 Task: Create List Brand Experience Mapping in Board Customer Advocacy Best Practices to Workspace Equipment Financing. Create List Brand Engagement Metrics in Board Content Localization and Translation to Workspace Equipment Financing. Create List Brand Performance Metrics in Board Diversity and Inclusion Employee Resource Group Event Planning and Execution to Workspace Equipment Financing
Action: Mouse moved to (100, 359)
Screenshot: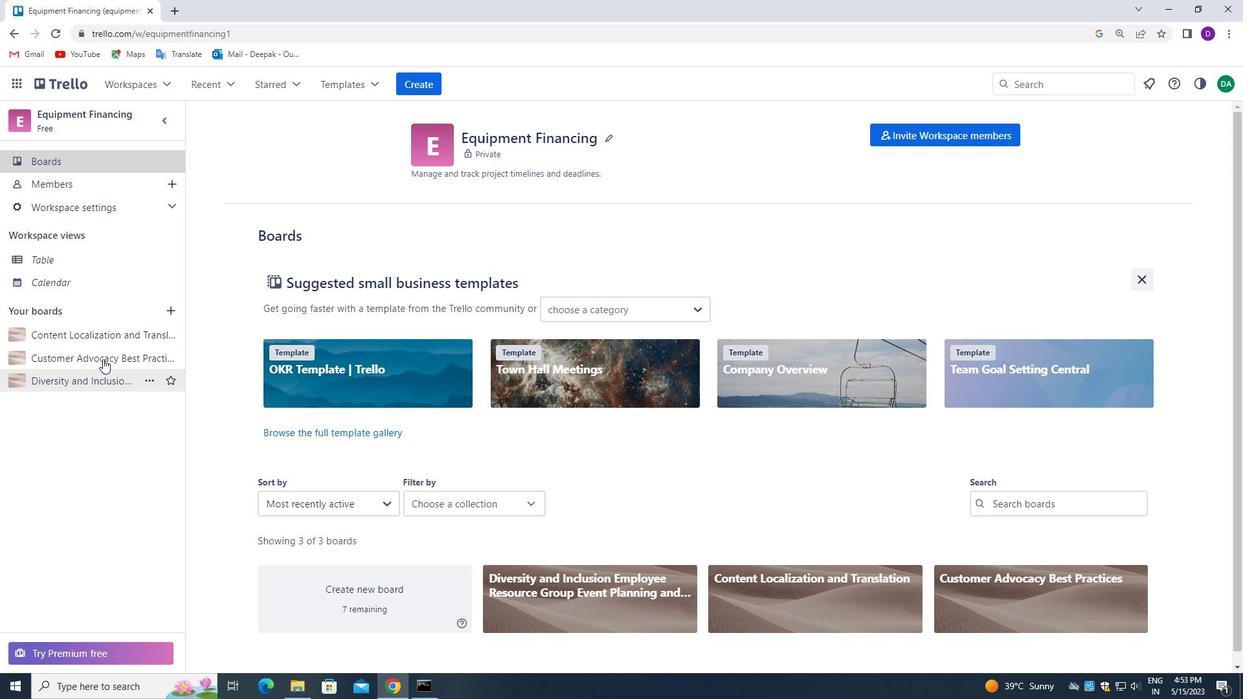 
Action: Mouse pressed left at (100, 359)
Screenshot: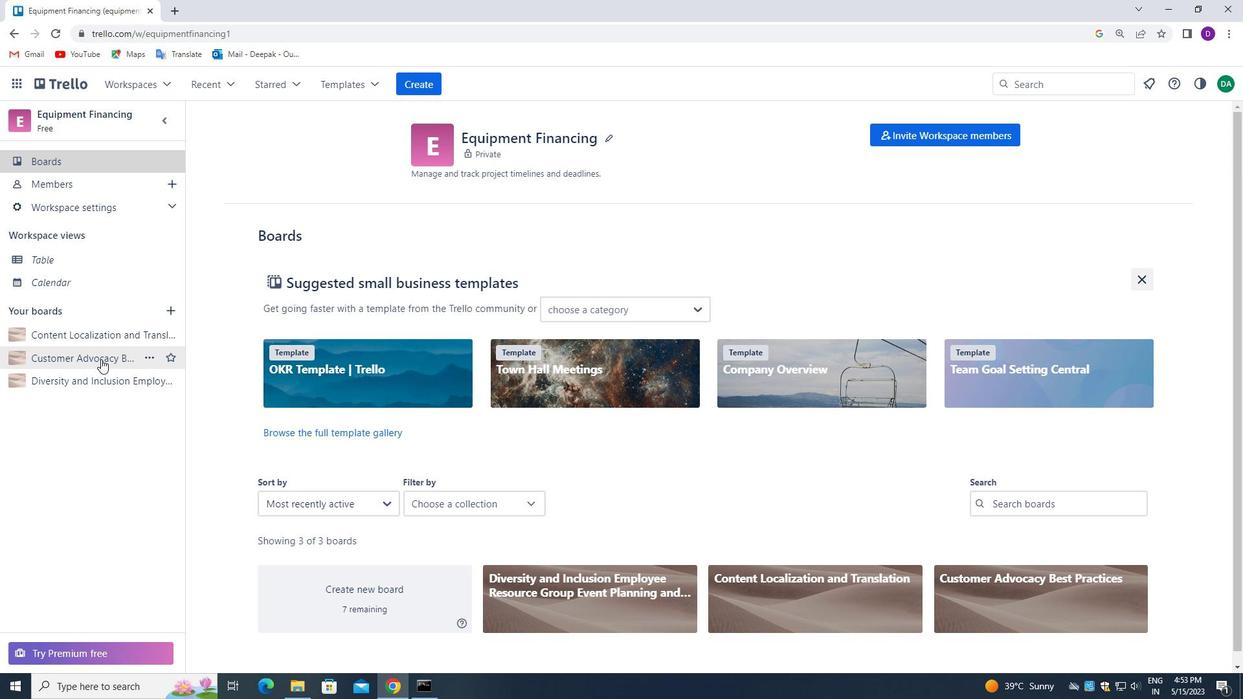 
Action: Mouse moved to (681, 162)
Screenshot: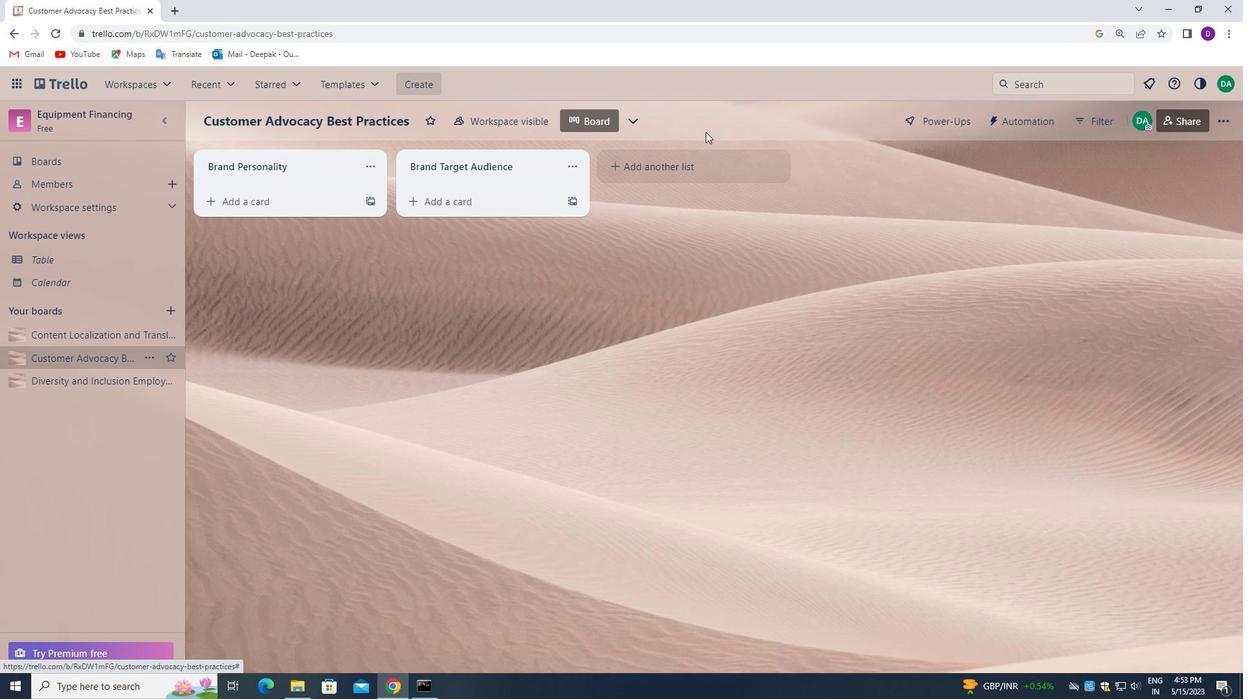 
Action: Mouse pressed left at (681, 162)
Screenshot: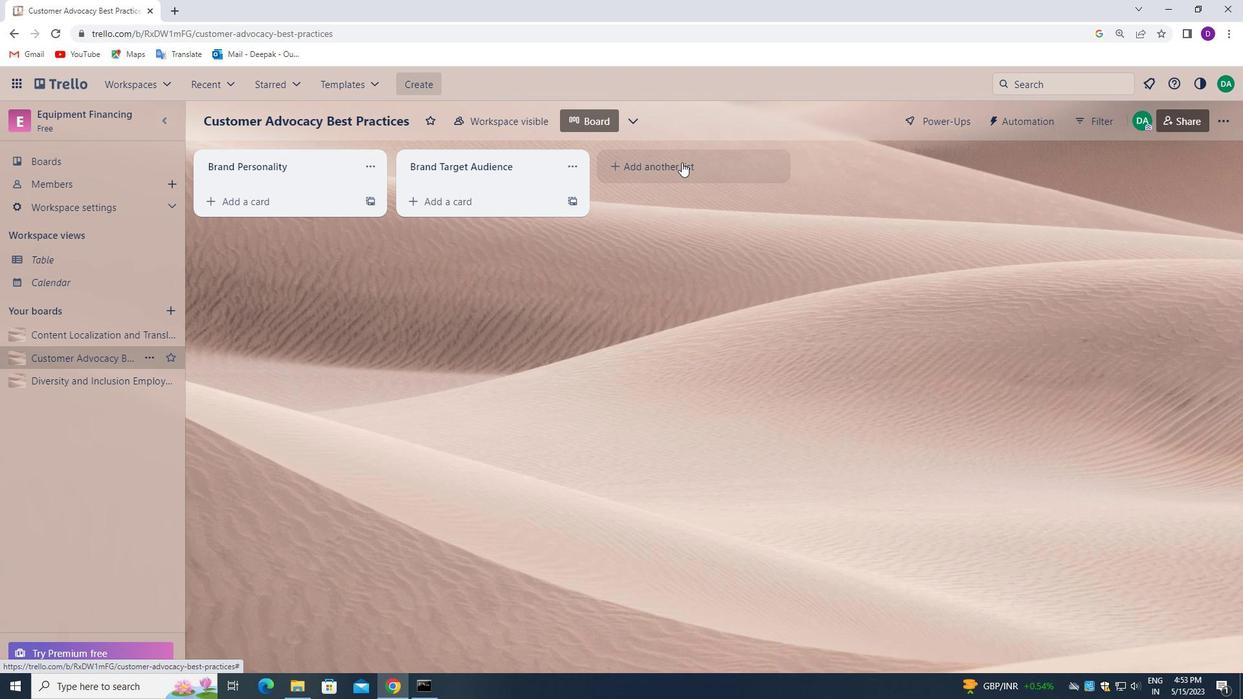 
Action: Mouse moved to (680, 167)
Screenshot: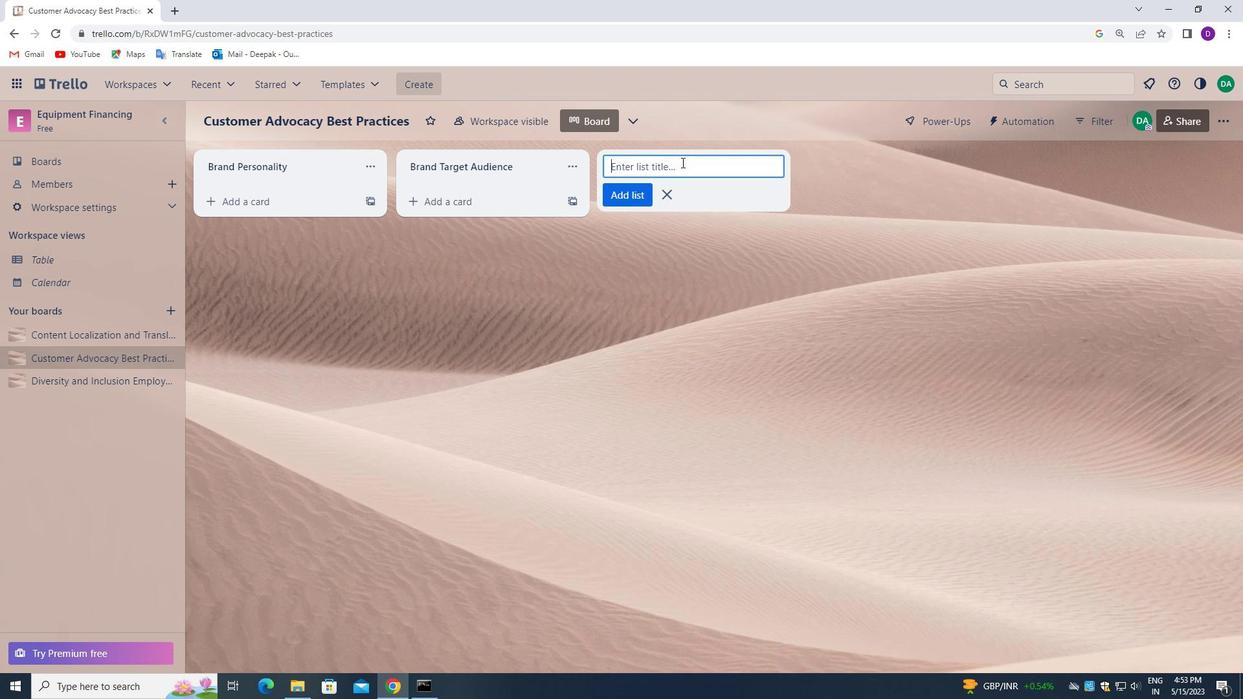 
Action: Key pressed <Key.shift>B
Screenshot: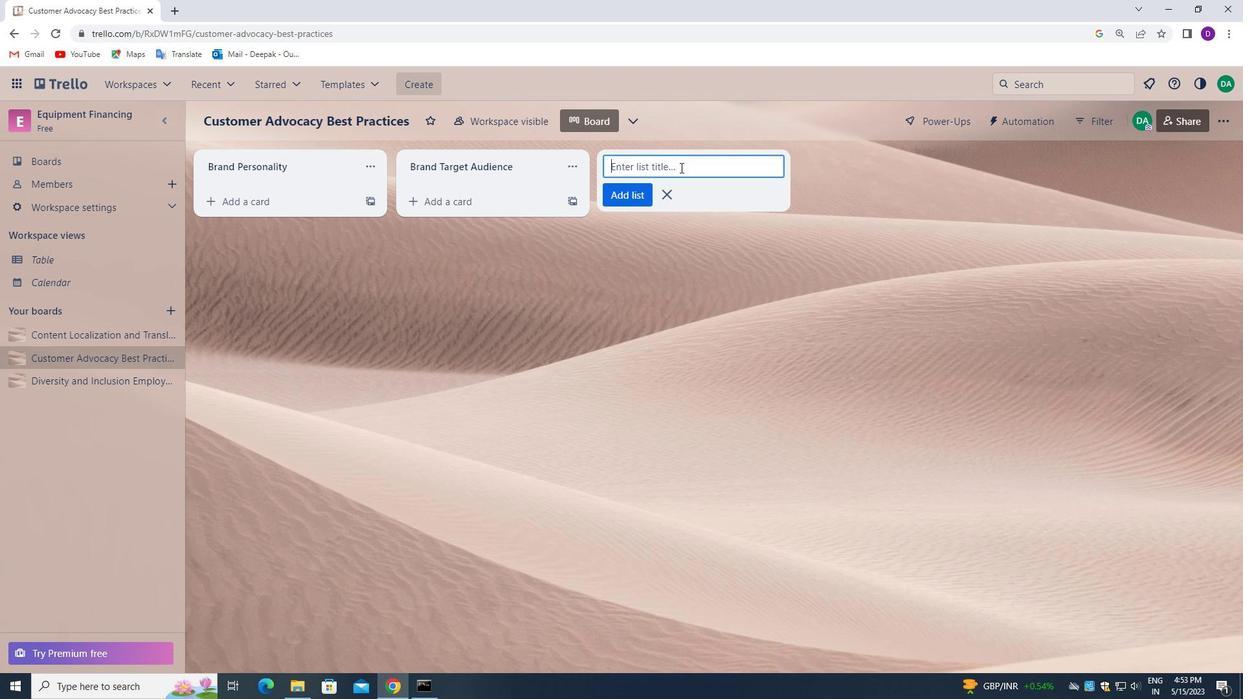 
Action: Mouse moved to (681, 169)
Screenshot: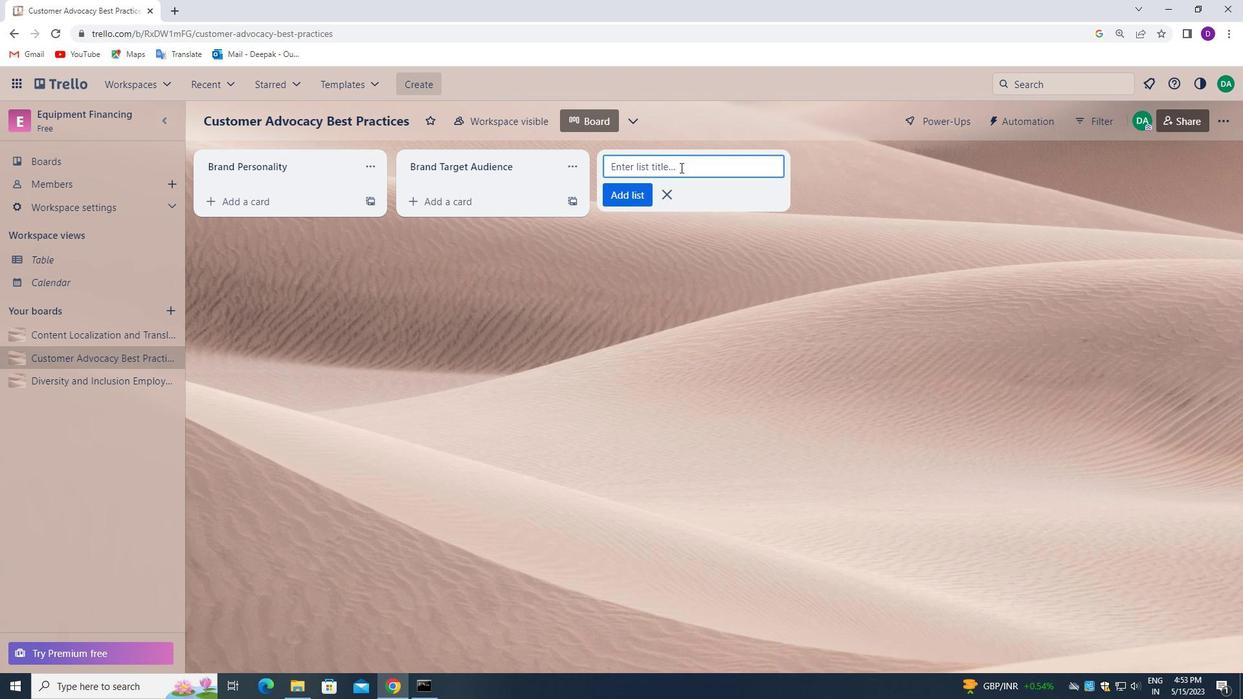 
Action: Key pressed RAND<Key.space><Key.shift>EXPERIENCE<Key.space><Key.shift>MAPPING
Screenshot: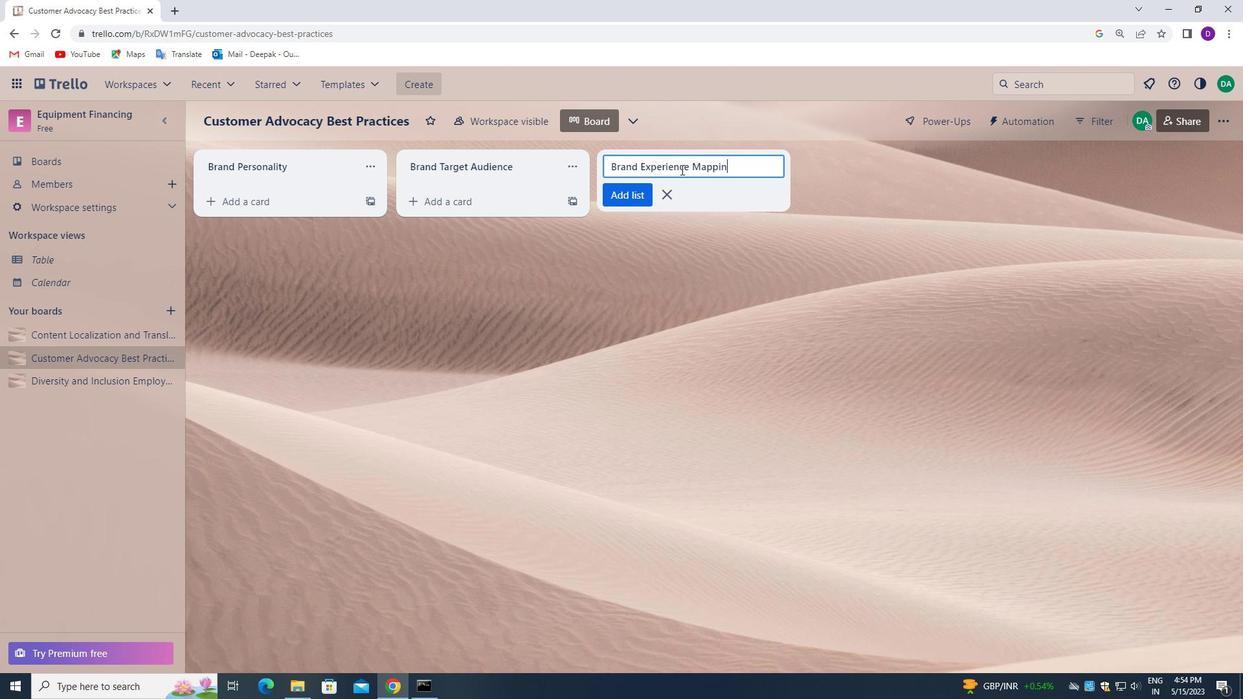 
Action: Mouse moved to (624, 199)
Screenshot: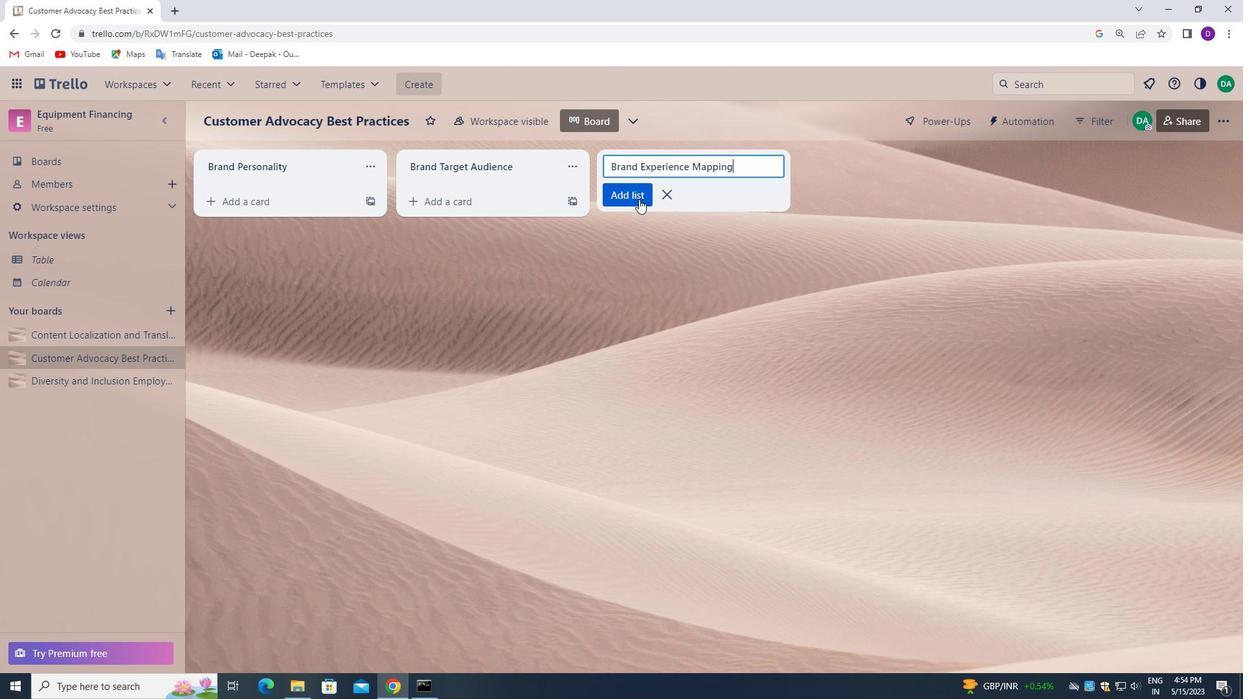 
Action: Mouse pressed left at (624, 199)
Screenshot: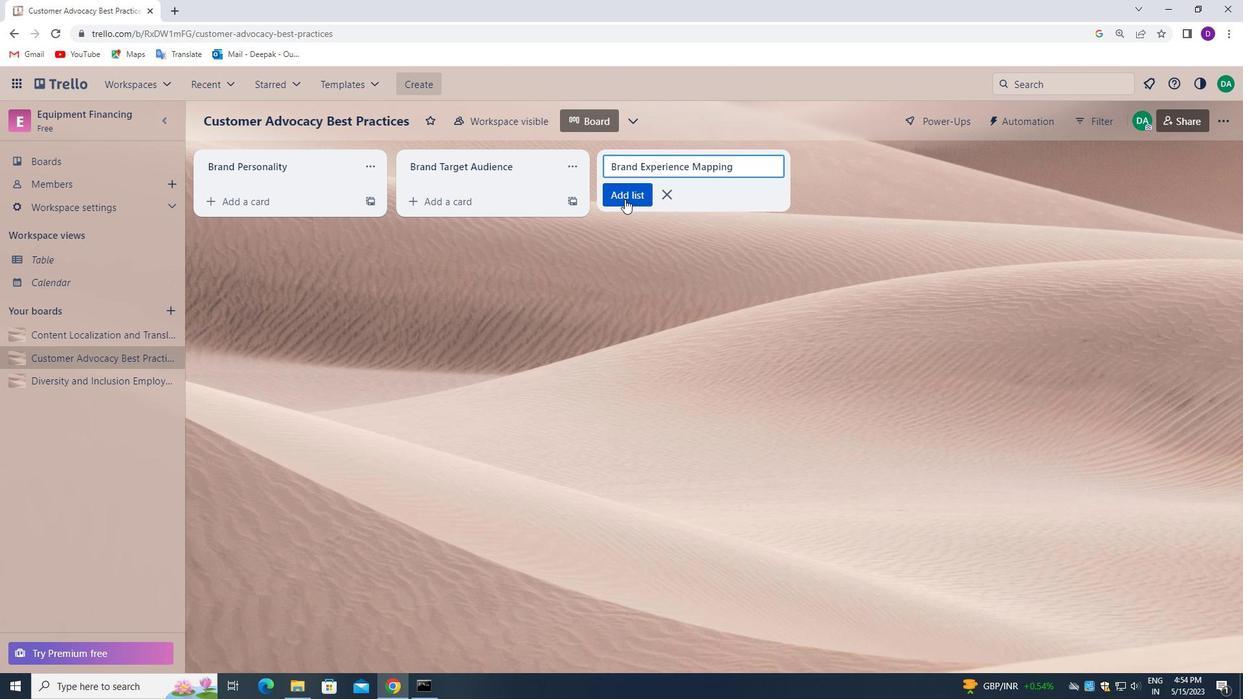 
Action: Mouse moved to (70, 335)
Screenshot: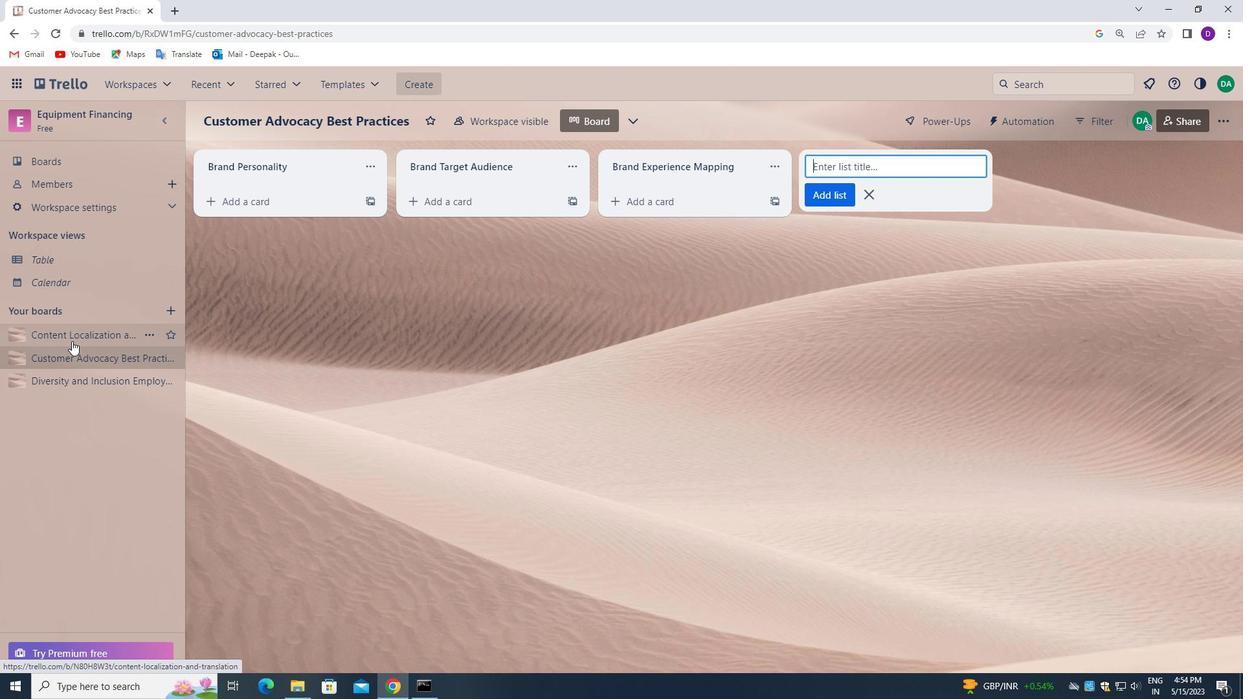 
Action: Mouse pressed left at (70, 335)
Screenshot: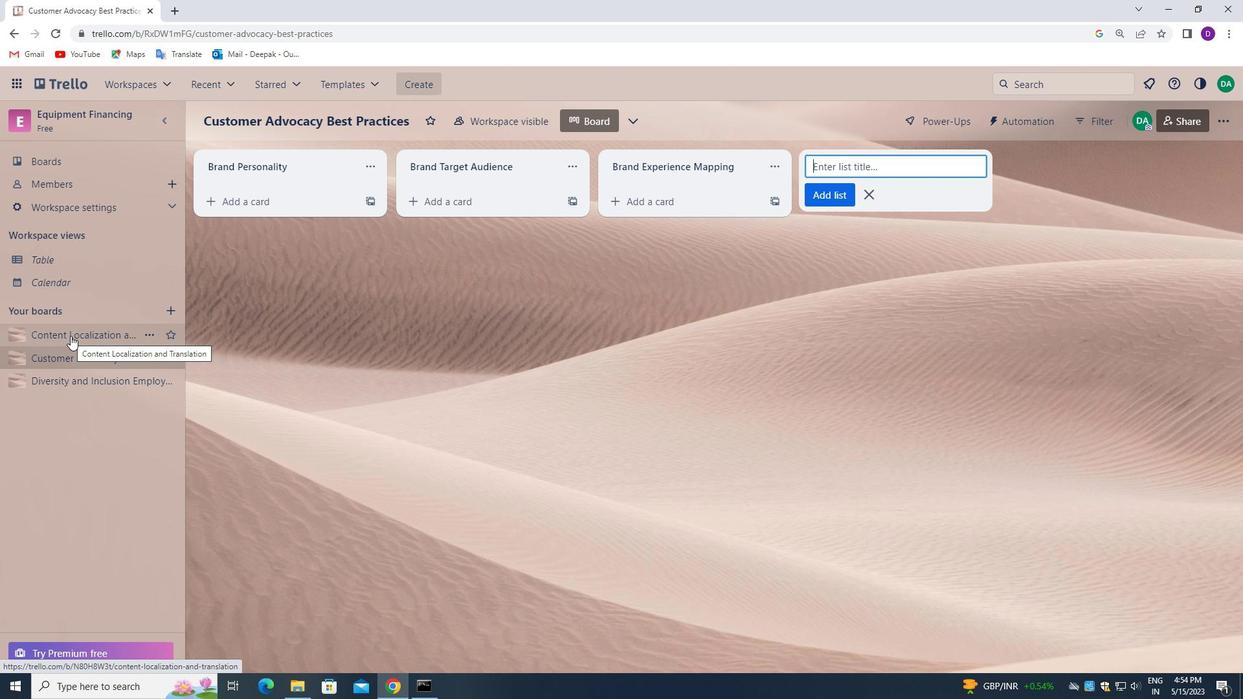 
Action: Mouse moved to (675, 171)
Screenshot: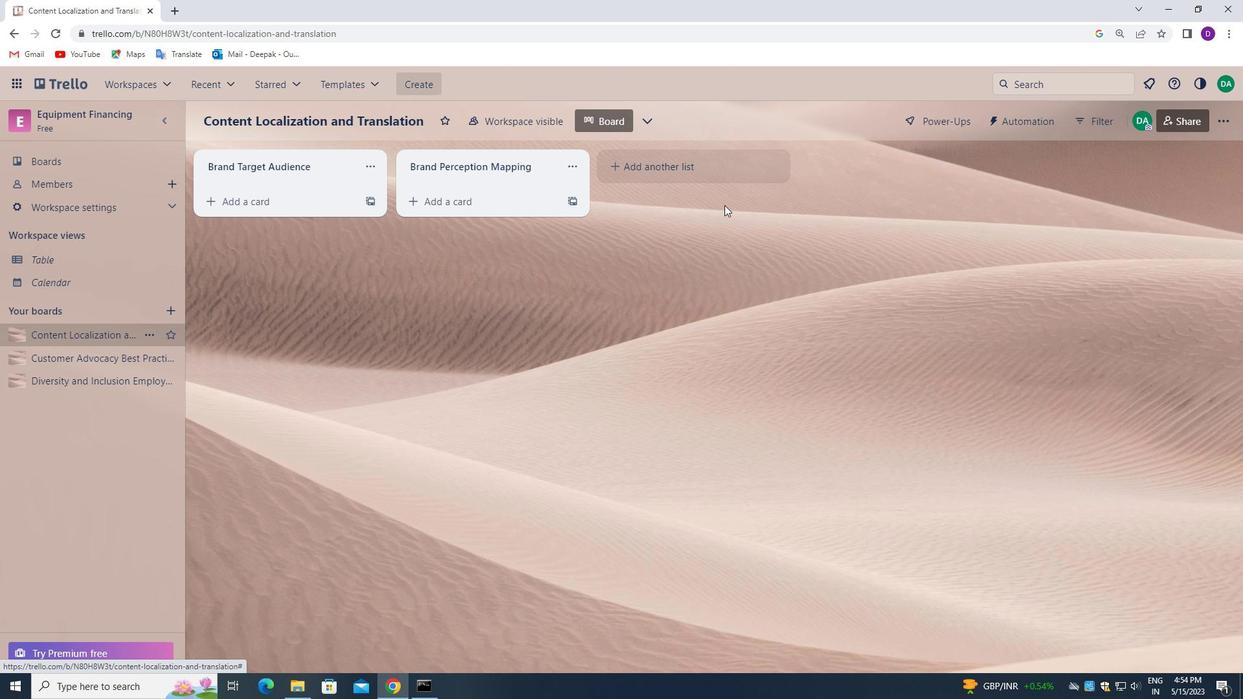 
Action: Mouse pressed left at (675, 171)
Screenshot: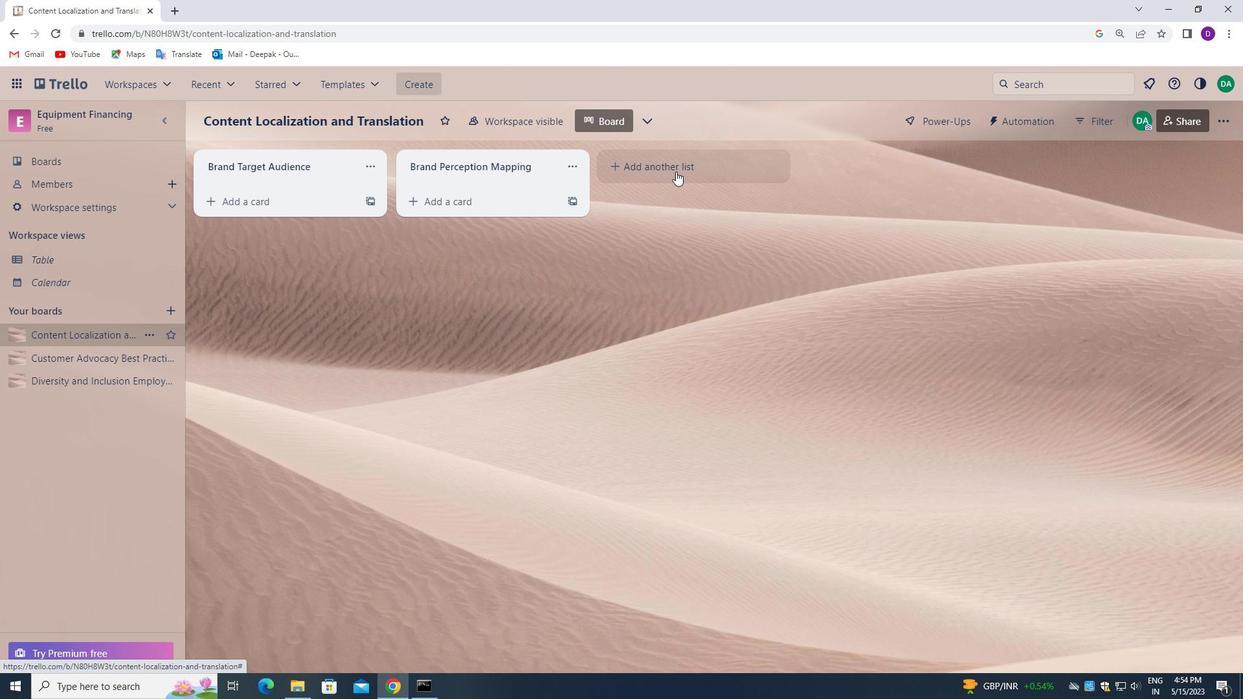 
Action: Mouse moved to (641, 172)
Screenshot: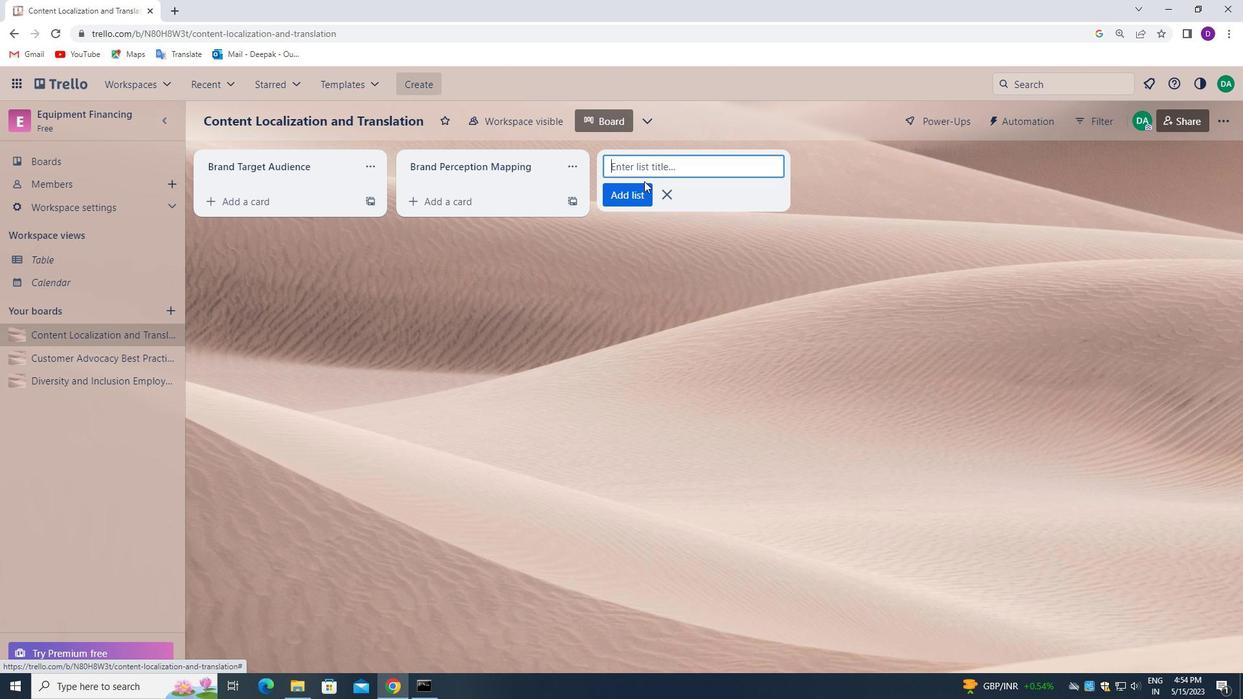 
Action: Mouse pressed left at (641, 172)
Screenshot: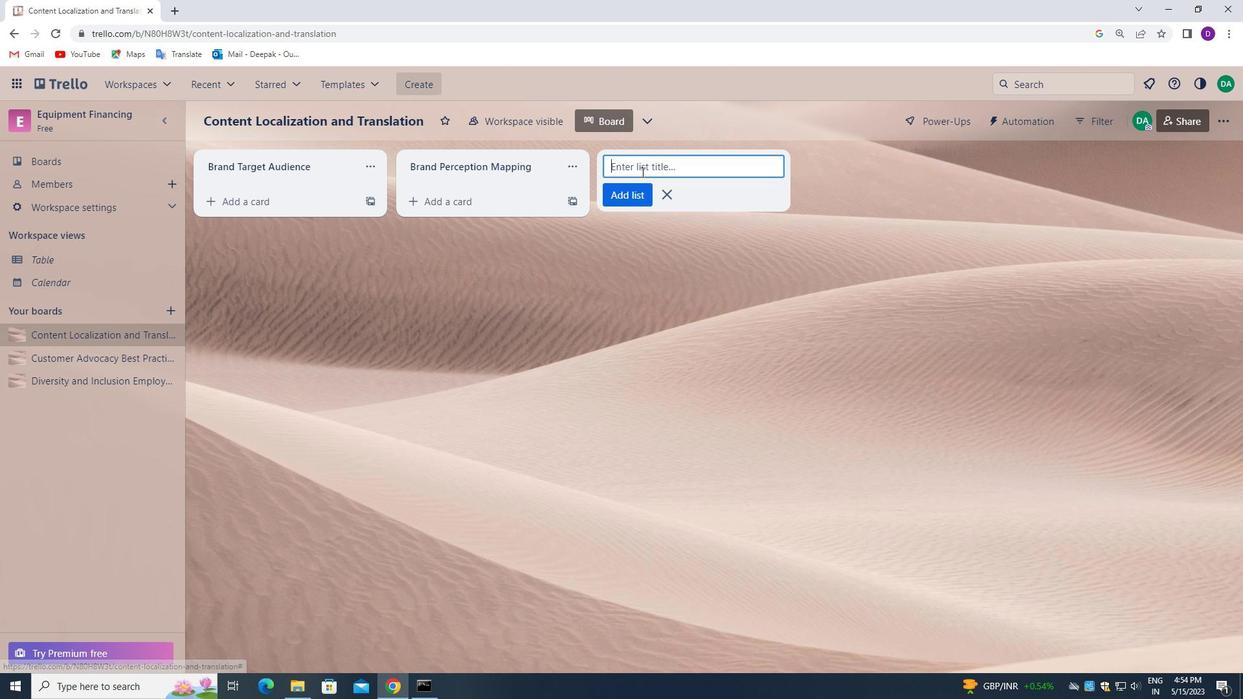 
Action: Key pressed <Key.shift>BRAND<Key.space><Key.shift>ENGAGEMENT<Key.space><Key.shift>METRICS
Screenshot: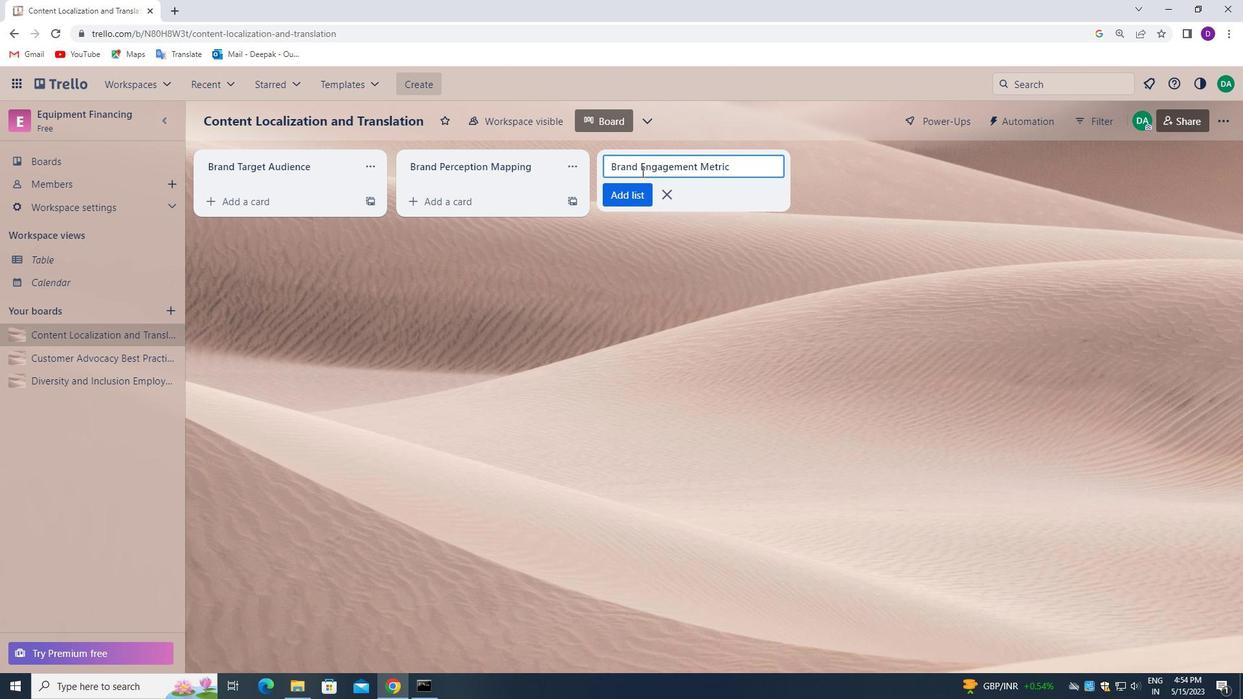 
Action: Mouse moved to (613, 194)
Screenshot: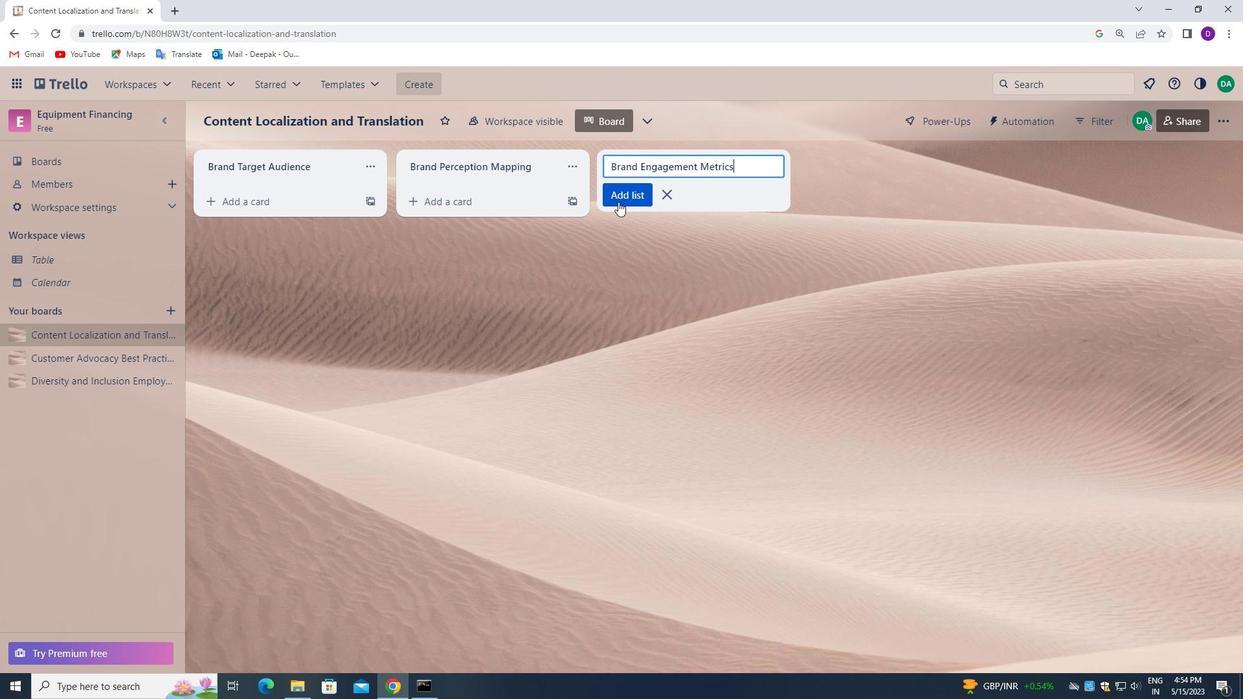 
Action: Mouse pressed left at (613, 194)
Screenshot: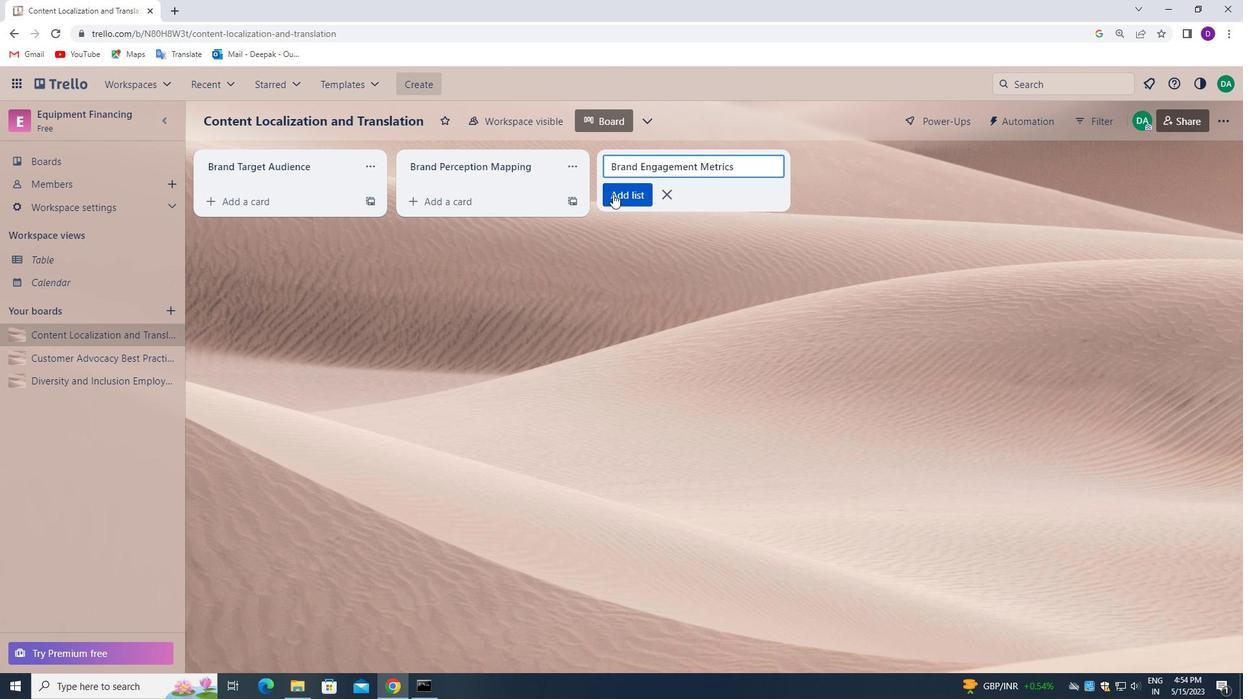 
Action: Mouse moved to (69, 378)
Screenshot: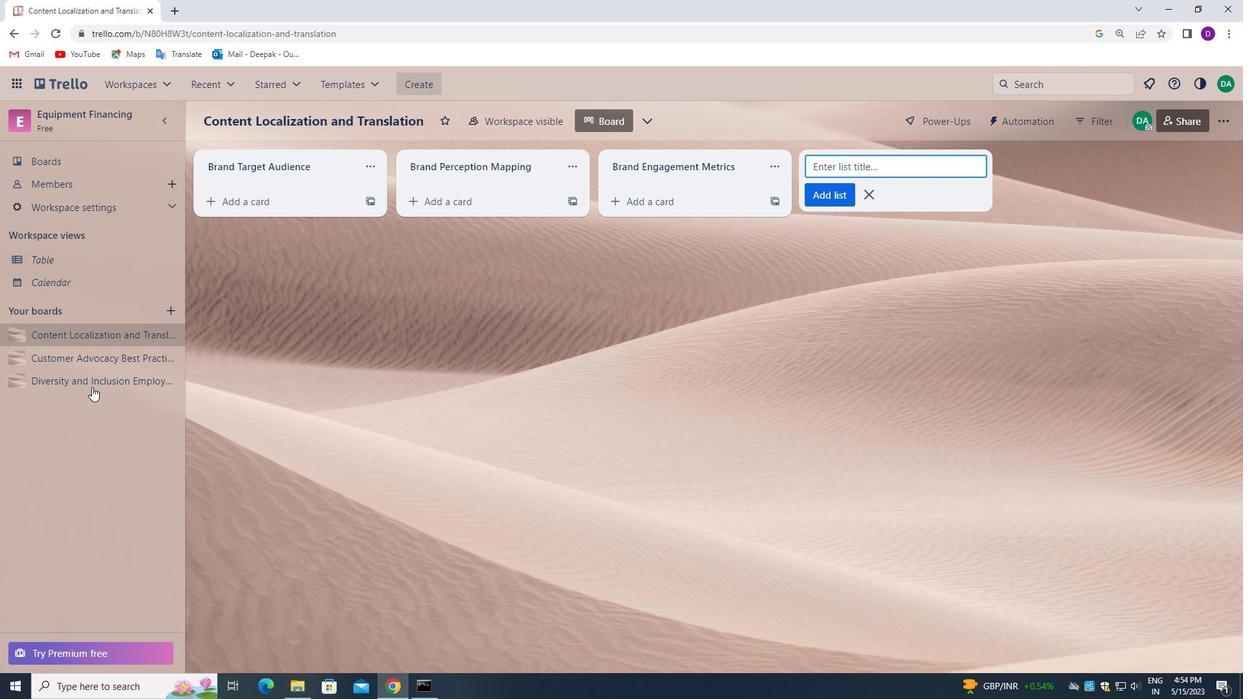 
Action: Mouse pressed left at (69, 378)
Screenshot: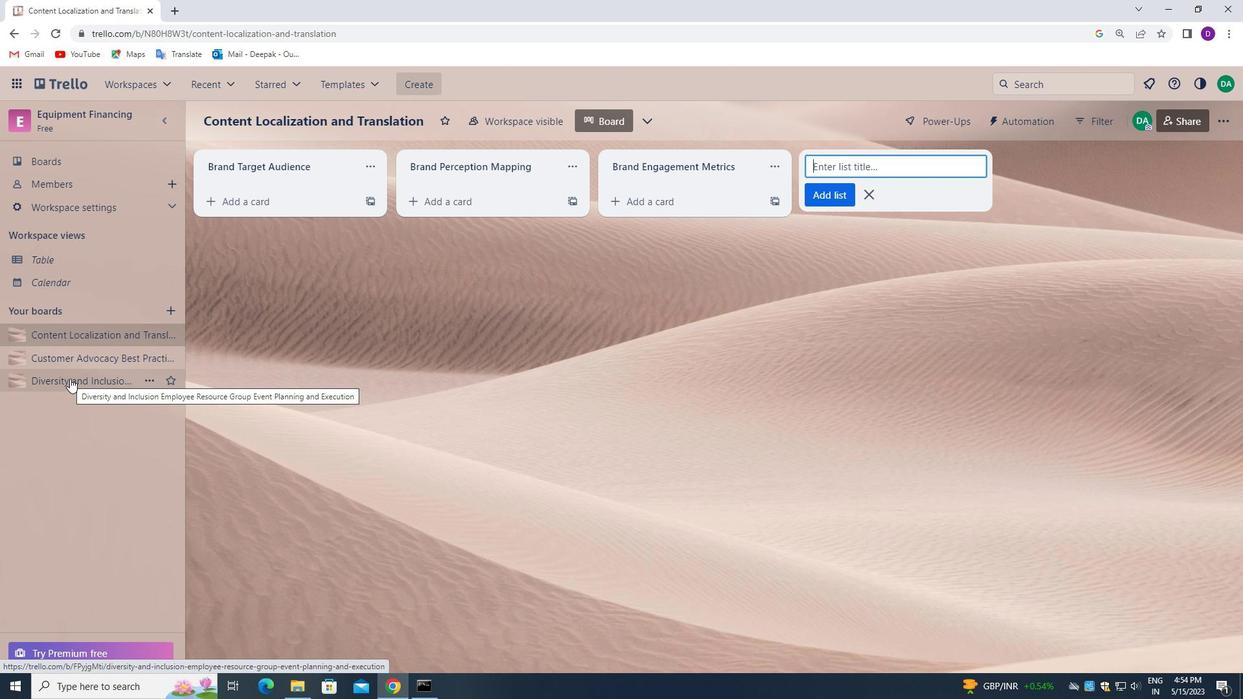 
Action: Mouse moved to (644, 163)
Screenshot: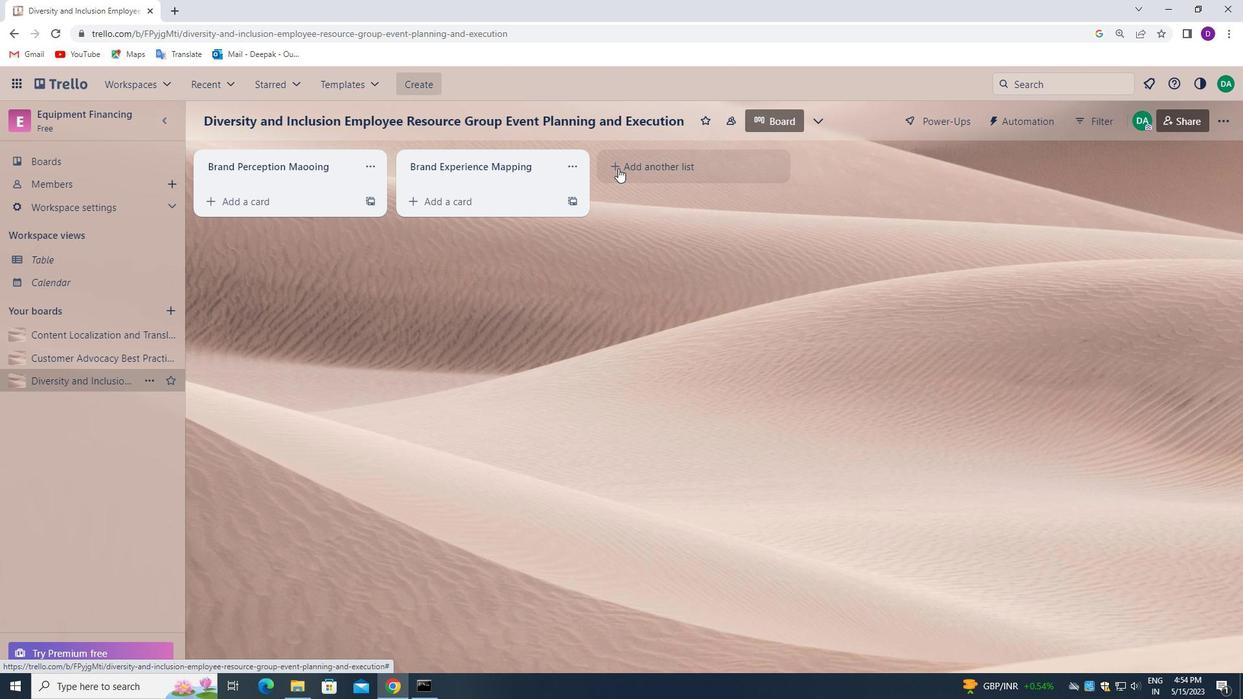 
Action: Mouse pressed left at (644, 163)
Screenshot: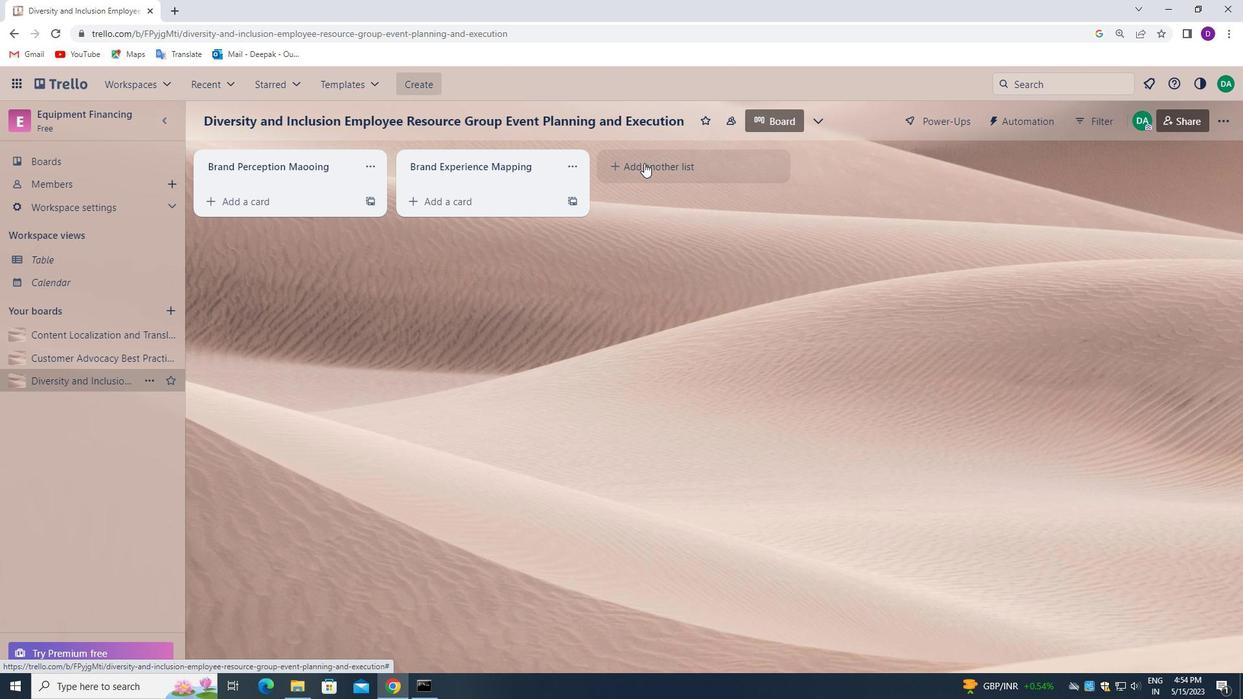 
Action: Mouse moved to (643, 168)
Screenshot: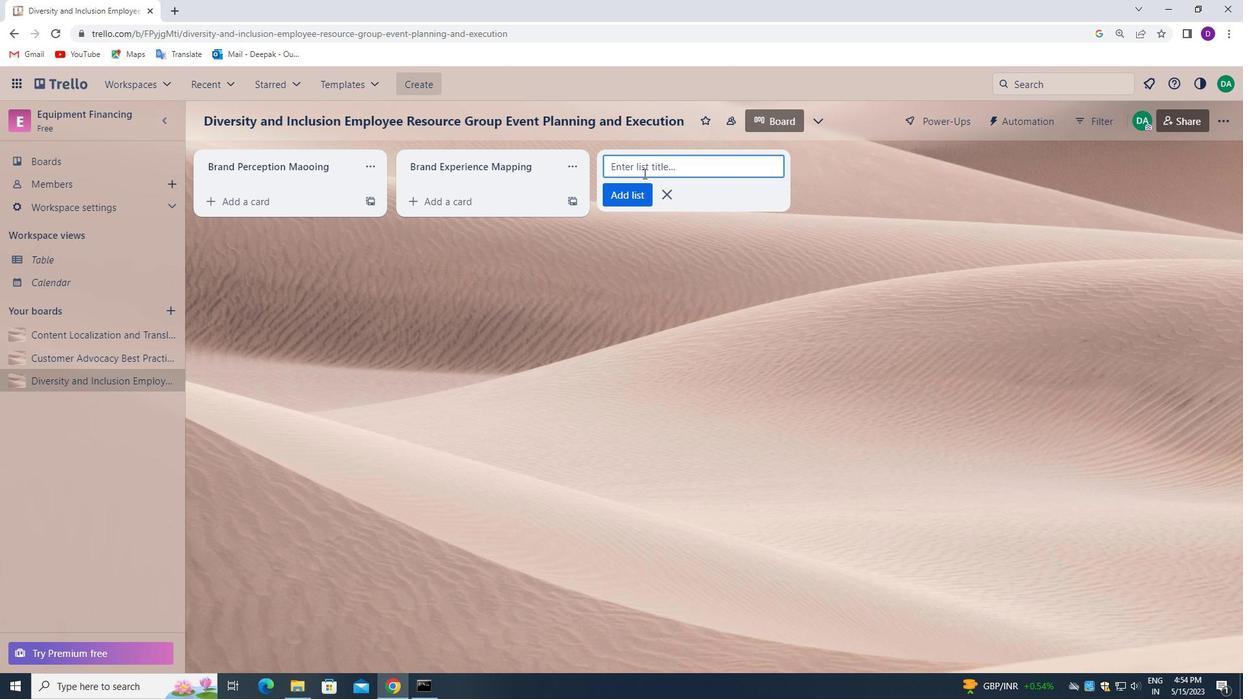 
Action: Mouse pressed left at (643, 168)
Screenshot: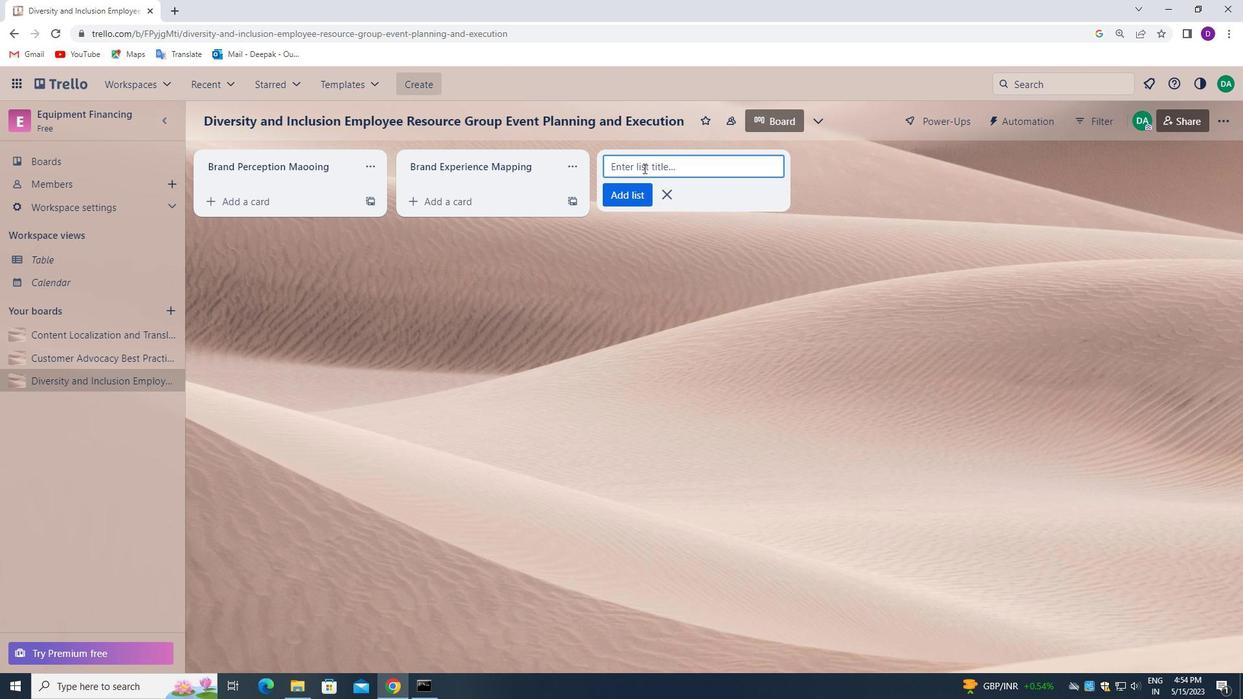
Action: Key pressed <Key.shift>BRAND<Key.space><Key.shift>PERFORMANCE<Key.space><Key.shift>METRICS
Screenshot: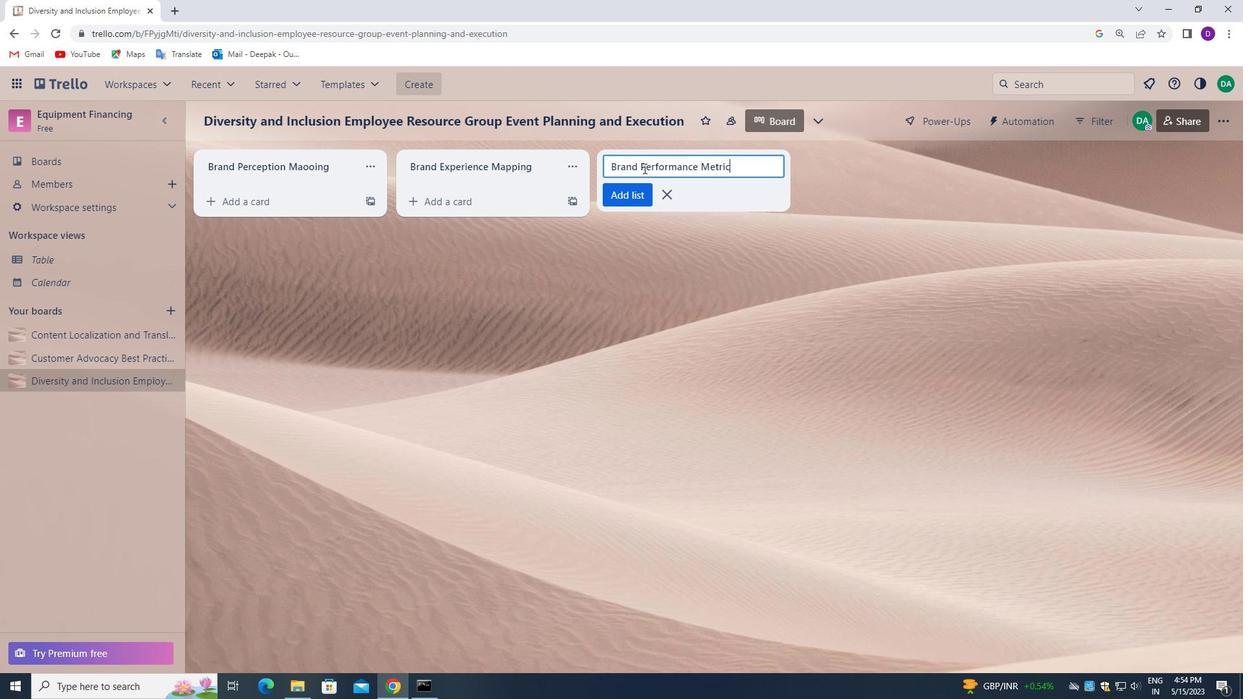 
Action: Mouse moved to (625, 197)
Screenshot: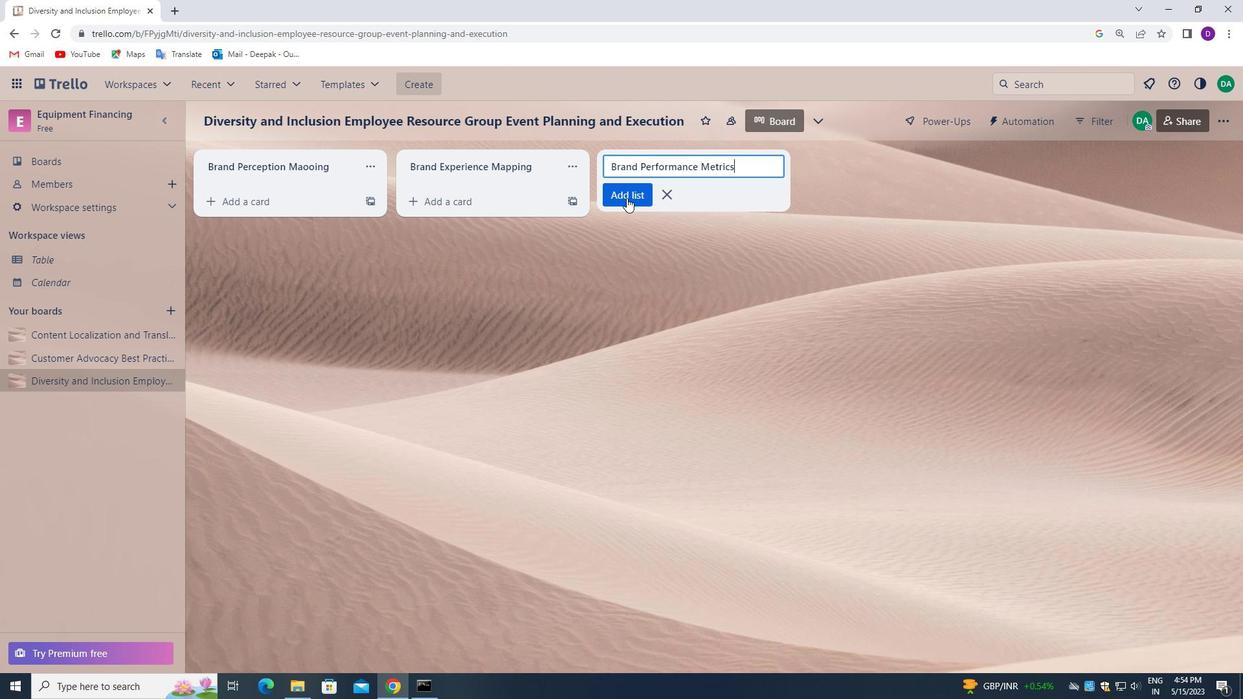 
Action: Mouse pressed left at (625, 197)
Screenshot: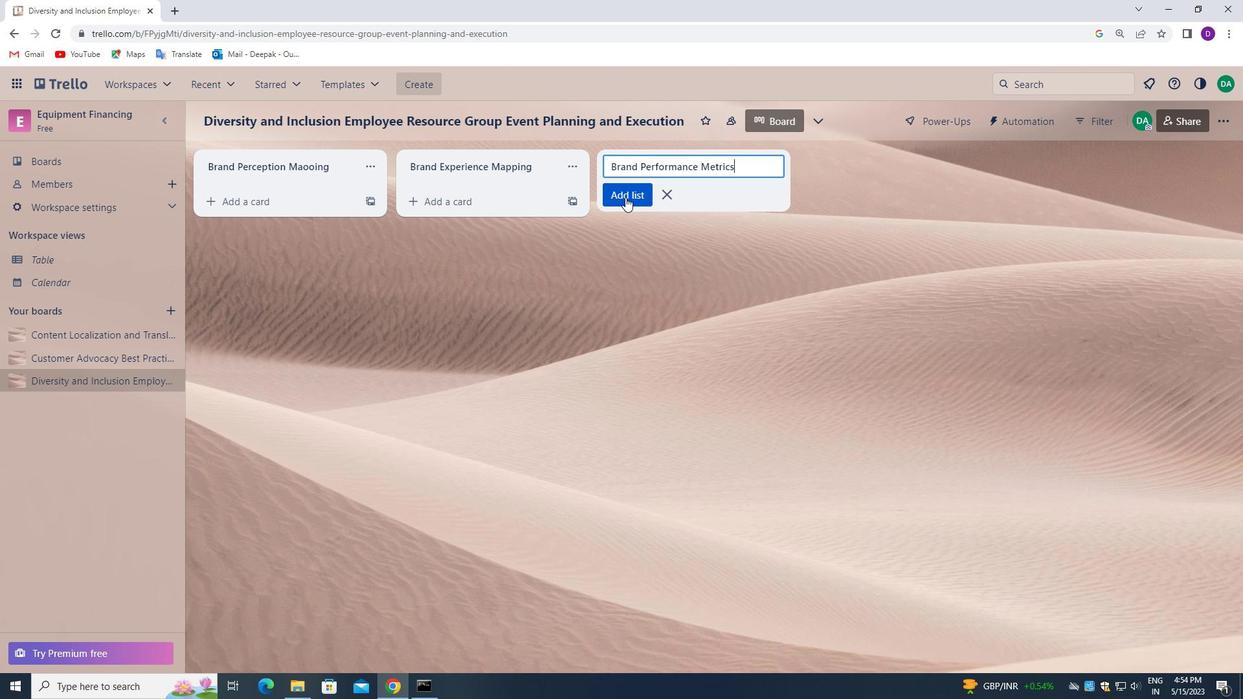 
Action: Mouse moved to (51, 156)
Screenshot: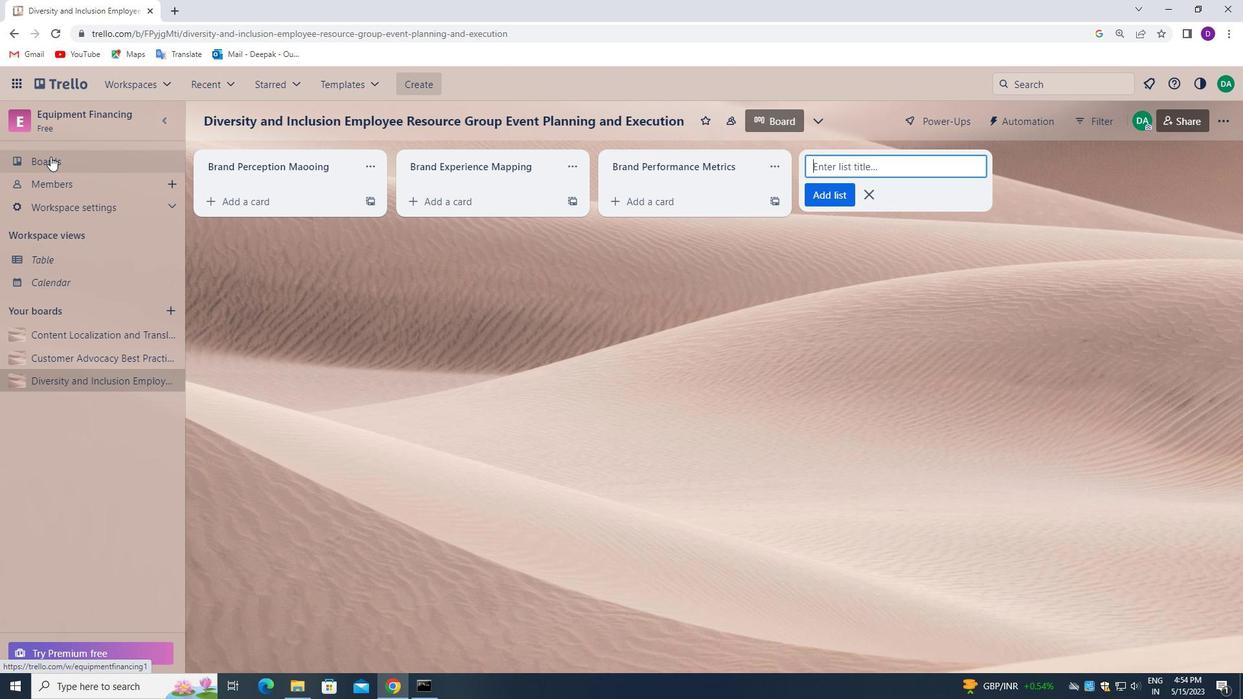 
Action: Mouse pressed left at (51, 156)
Screenshot: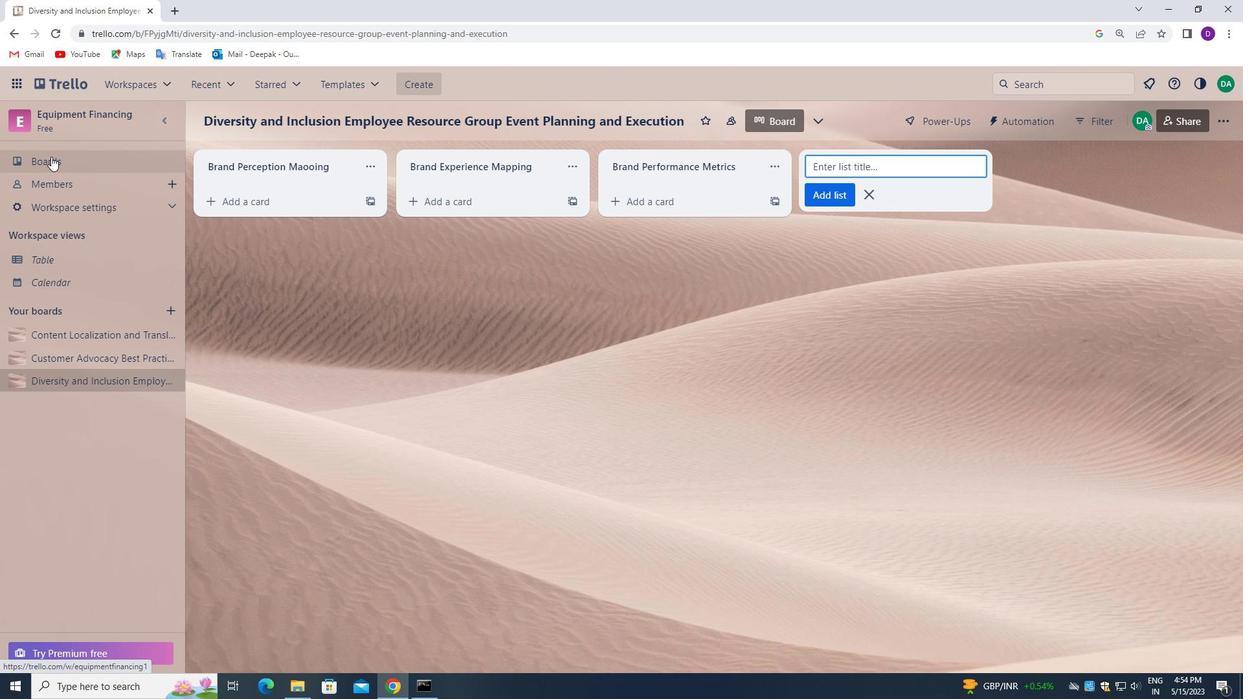 
Action: Mouse moved to (60, 167)
Screenshot: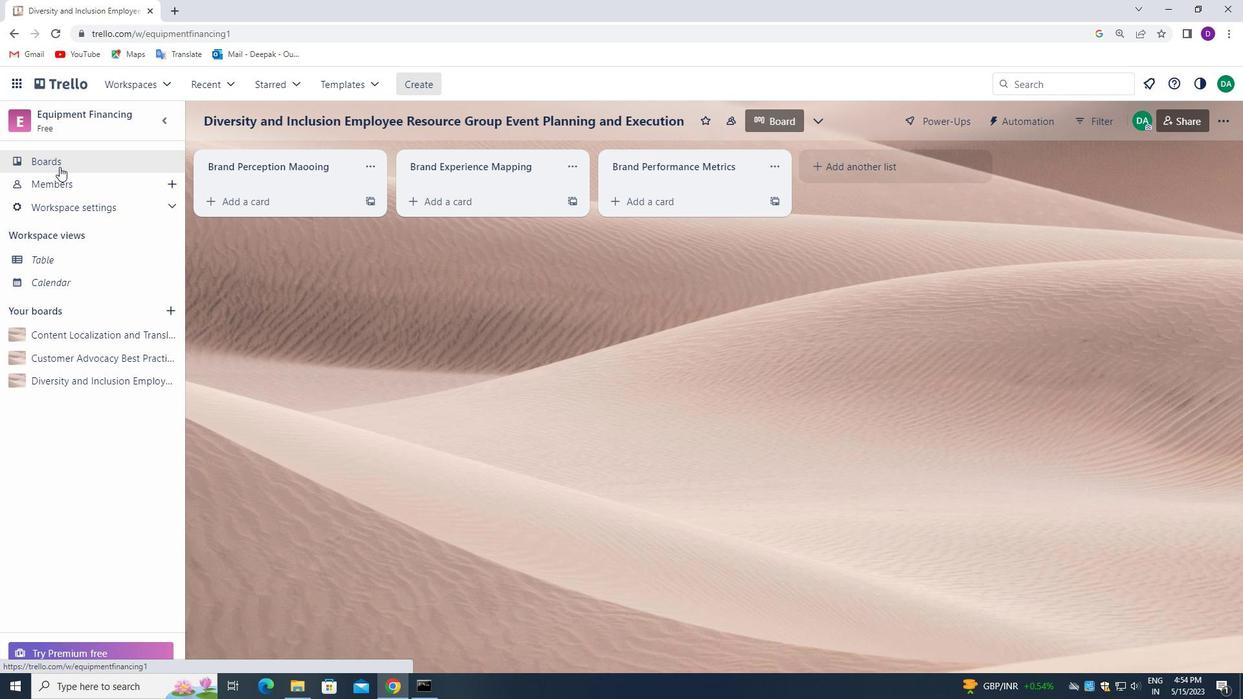 
